 Task: Create a task  Implement a new remote access system for a company's employees , assign it to team member softage.2@softage.net in the project AgileHeart and update the status of the task to  At Risk , set the priority of the task to Medium
Action: Mouse moved to (80, 66)
Screenshot: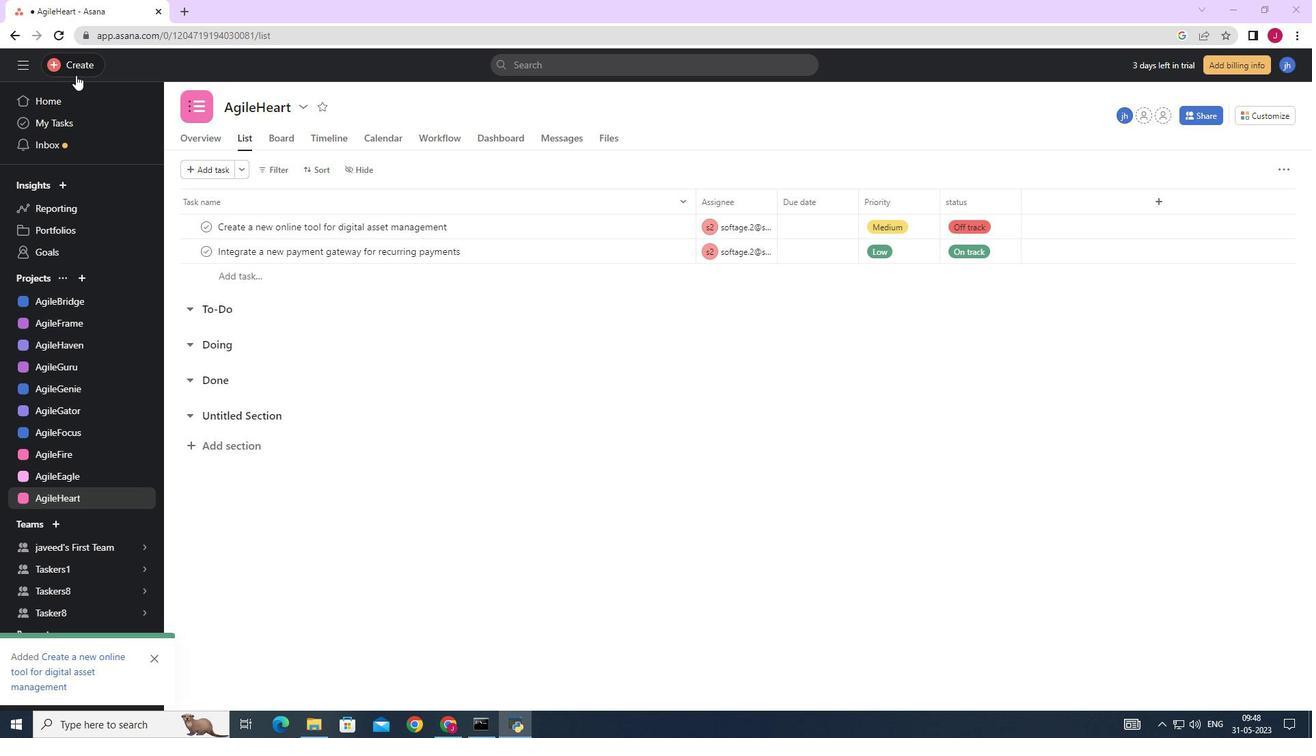 
Action: Mouse pressed left at (80, 66)
Screenshot: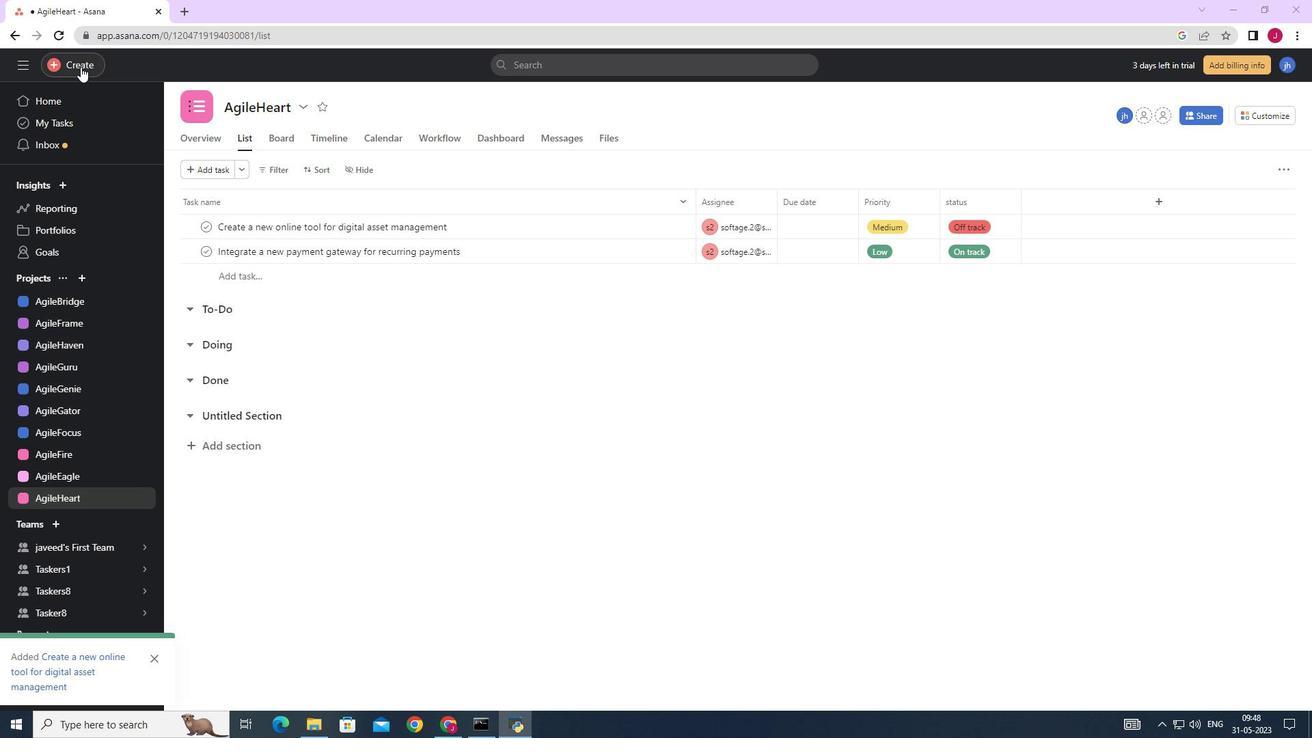 
Action: Mouse moved to (146, 66)
Screenshot: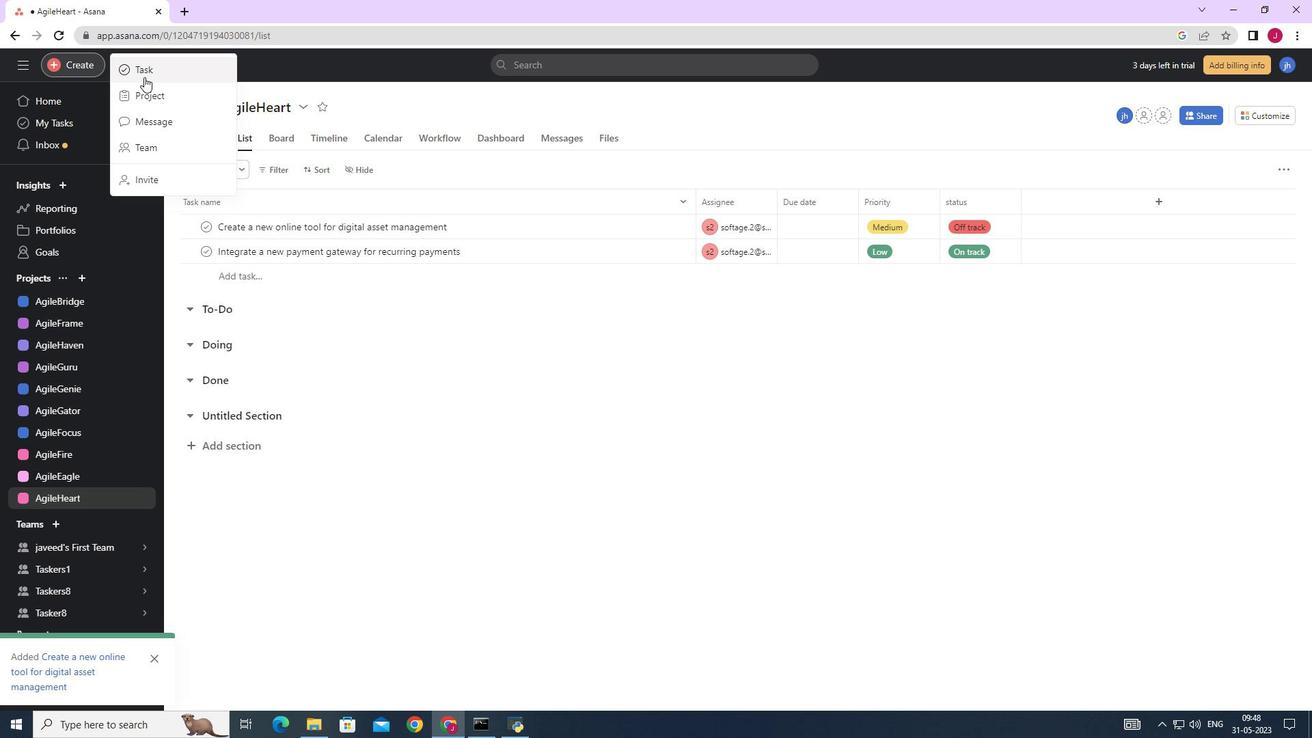 
Action: Mouse pressed left at (146, 66)
Screenshot: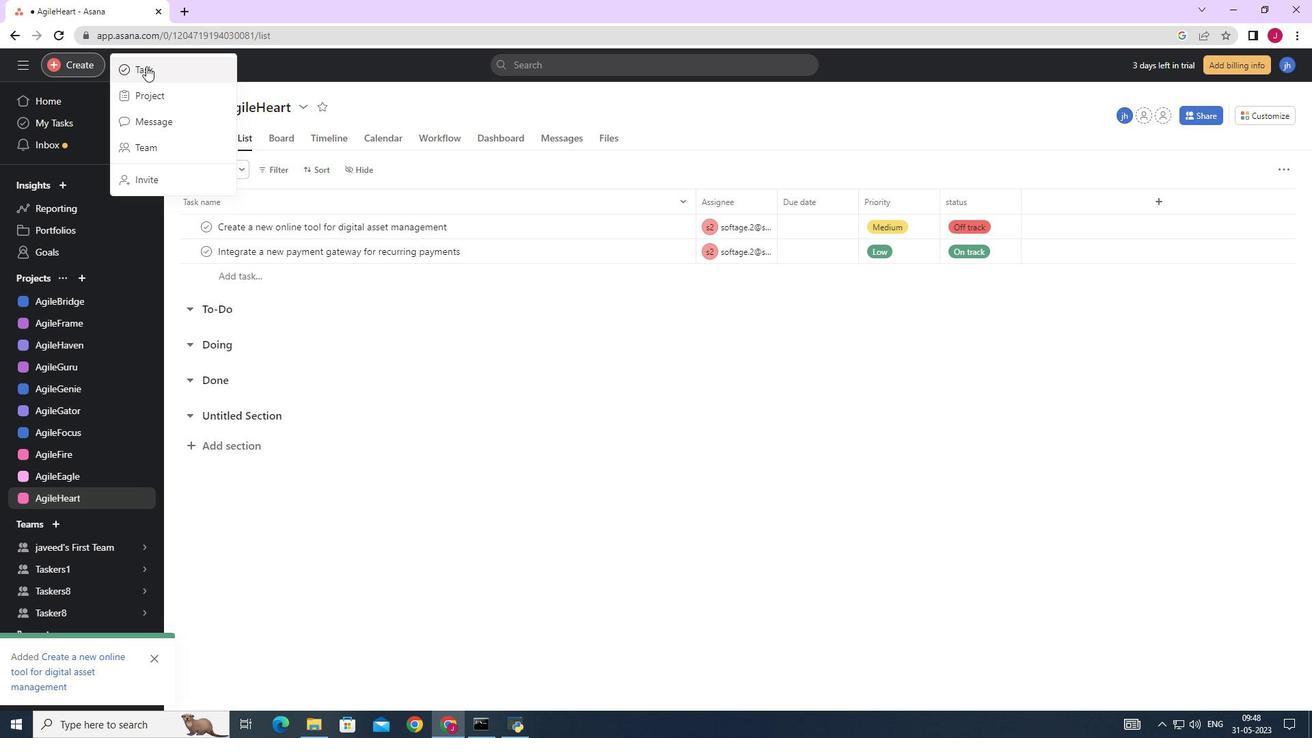 
Action: Mouse moved to (1067, 455)
Screenshot: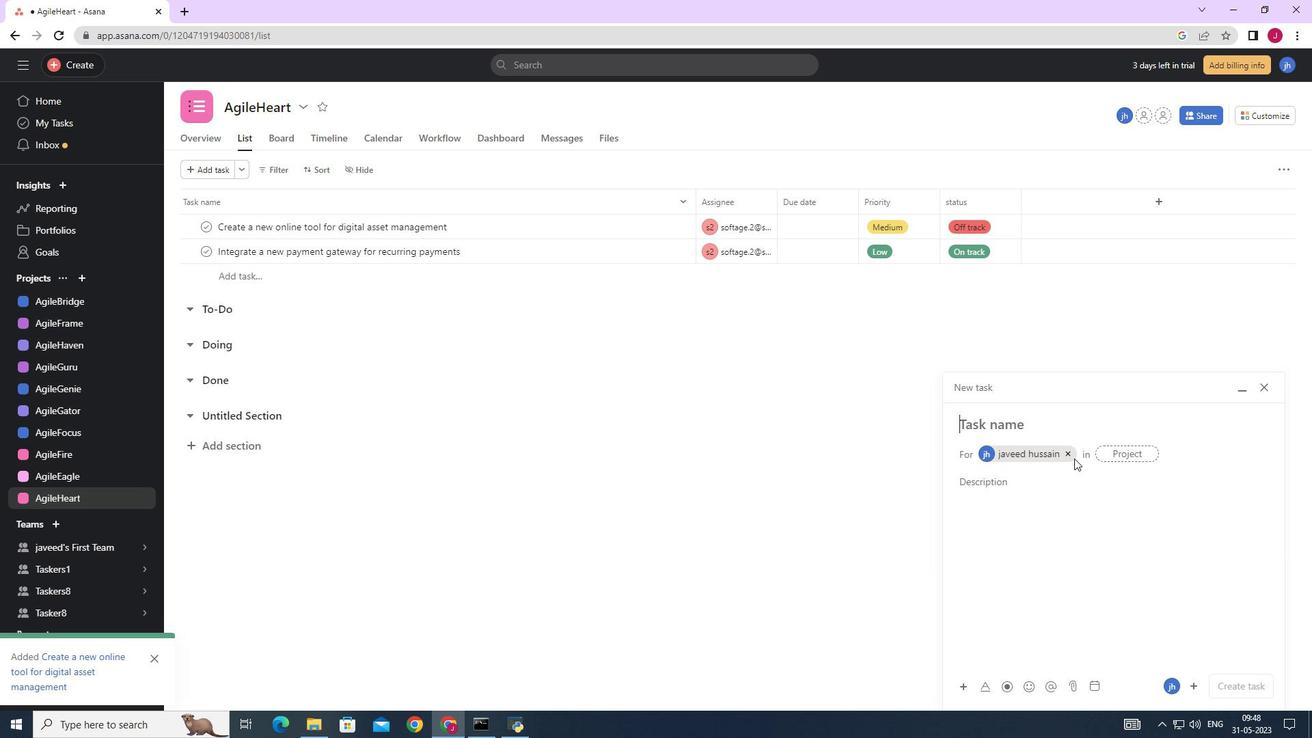 
Action: Mouse pressed left at (1067, 455)
Screenshot: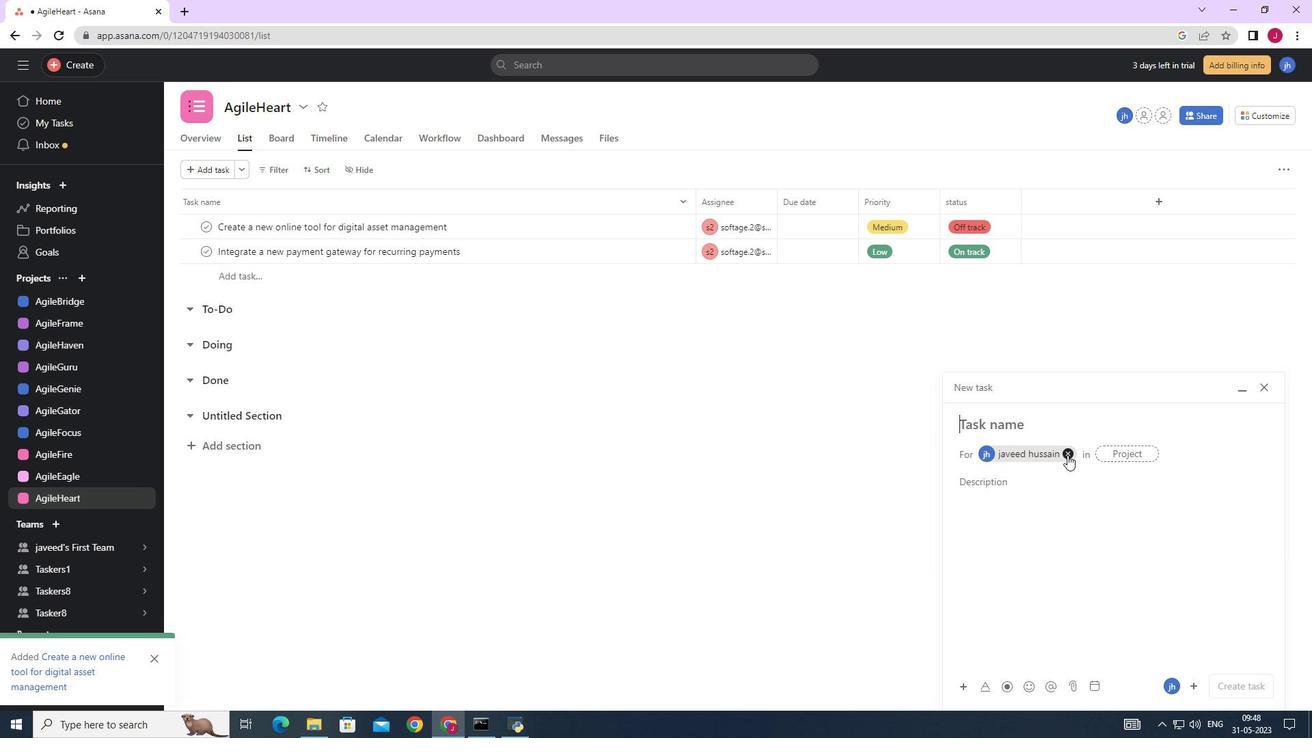 
Action: Mouse moved to (990, 421)
Screenshot: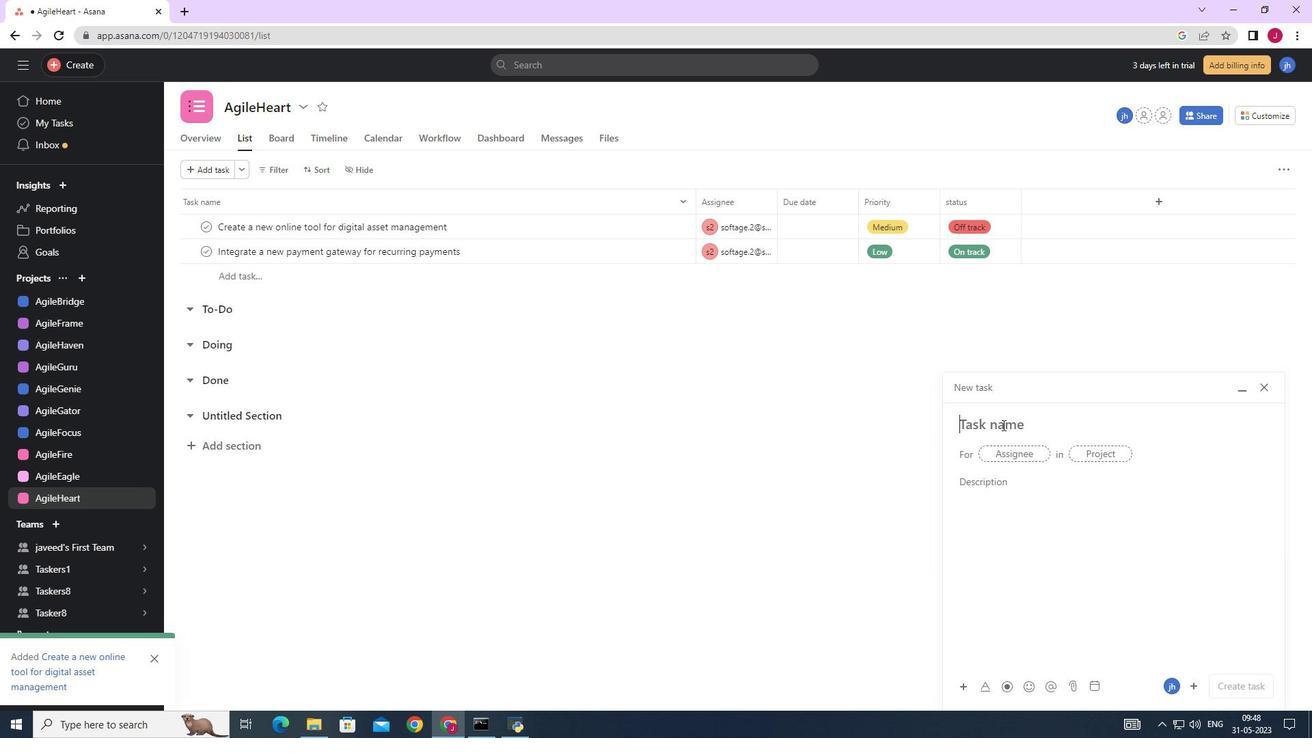 
Action: Key pressed <Key.caps_lock>I<Key.caps_lock>mpl
Screenshot: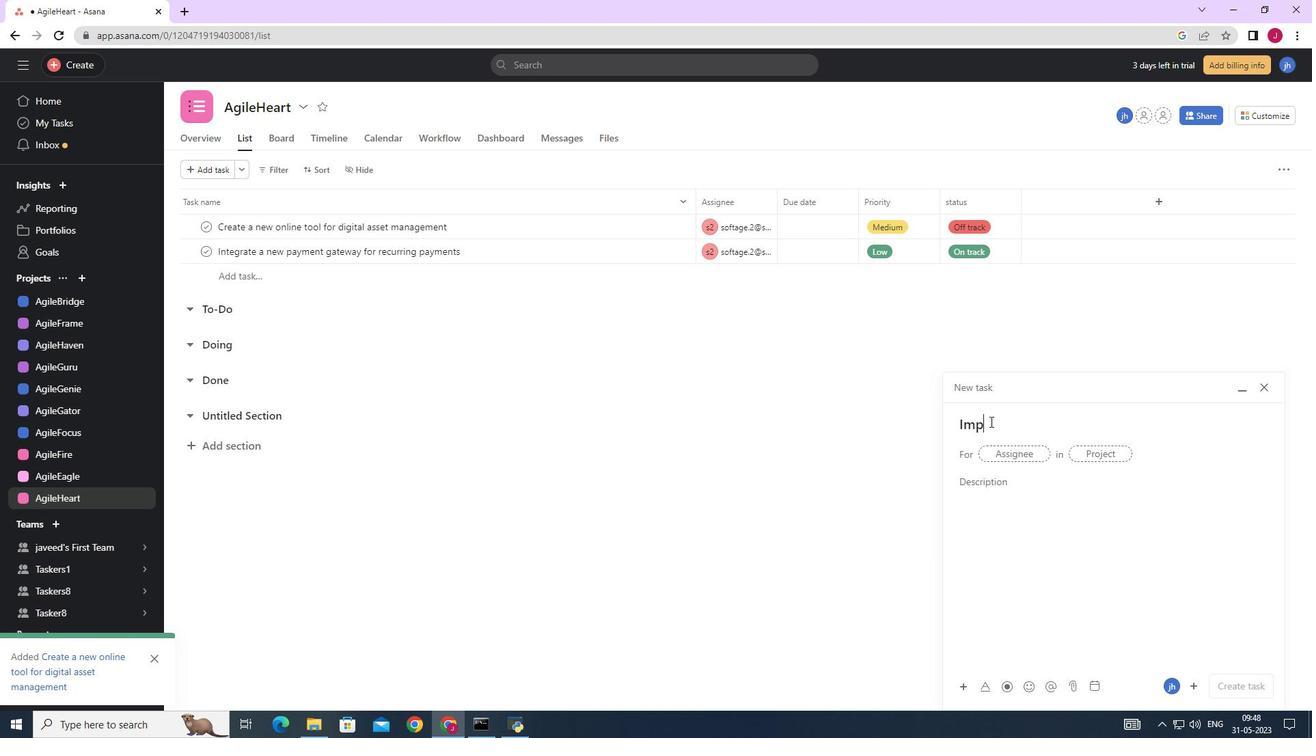 
Action: Mouse moved to (988, 420)
Screenshot: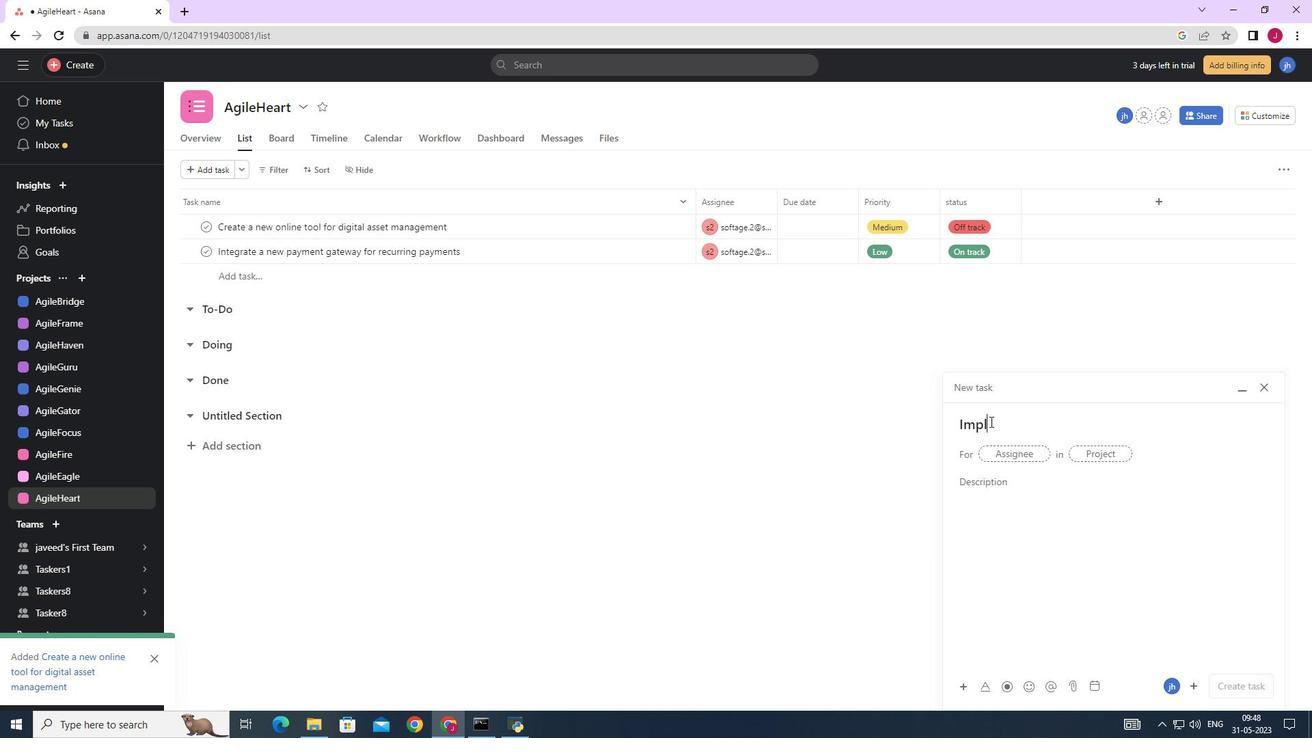 
Action: Key pressed ement<Key.space>a<Key.space>new<Key.space>remote<Key.space>access<Key.space>system<Key.space>for<Key.space>
Screenshot: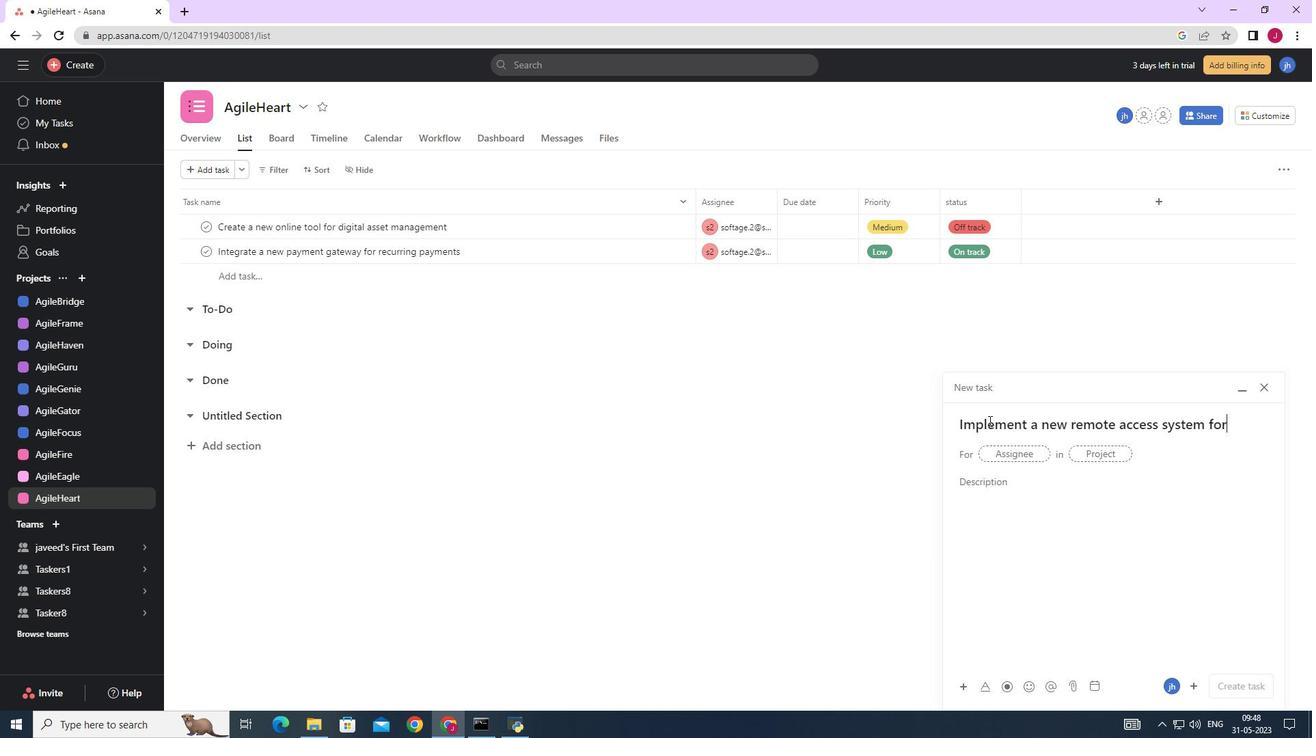 
Action: Mouse moved to (988, 420)
Screenshot: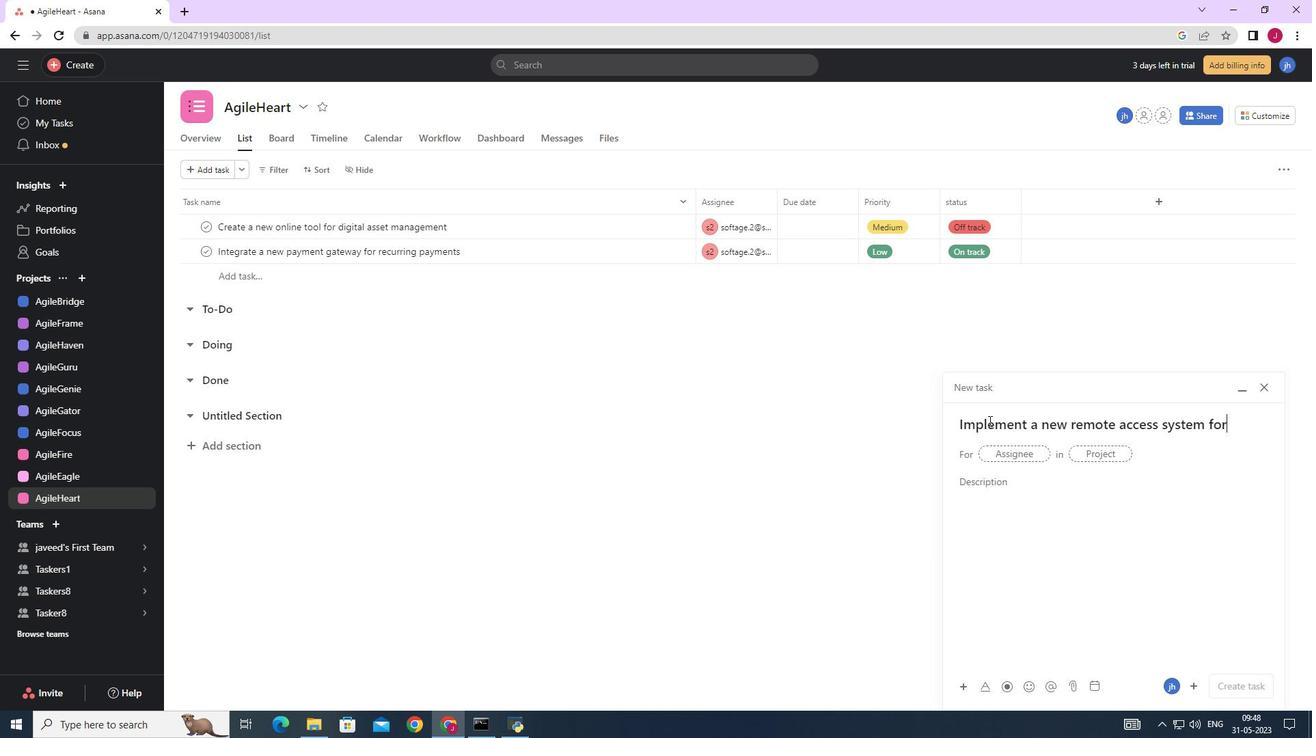 
Action: Key pressed a<Key.space>companys<Key.space>employees
Screenshot: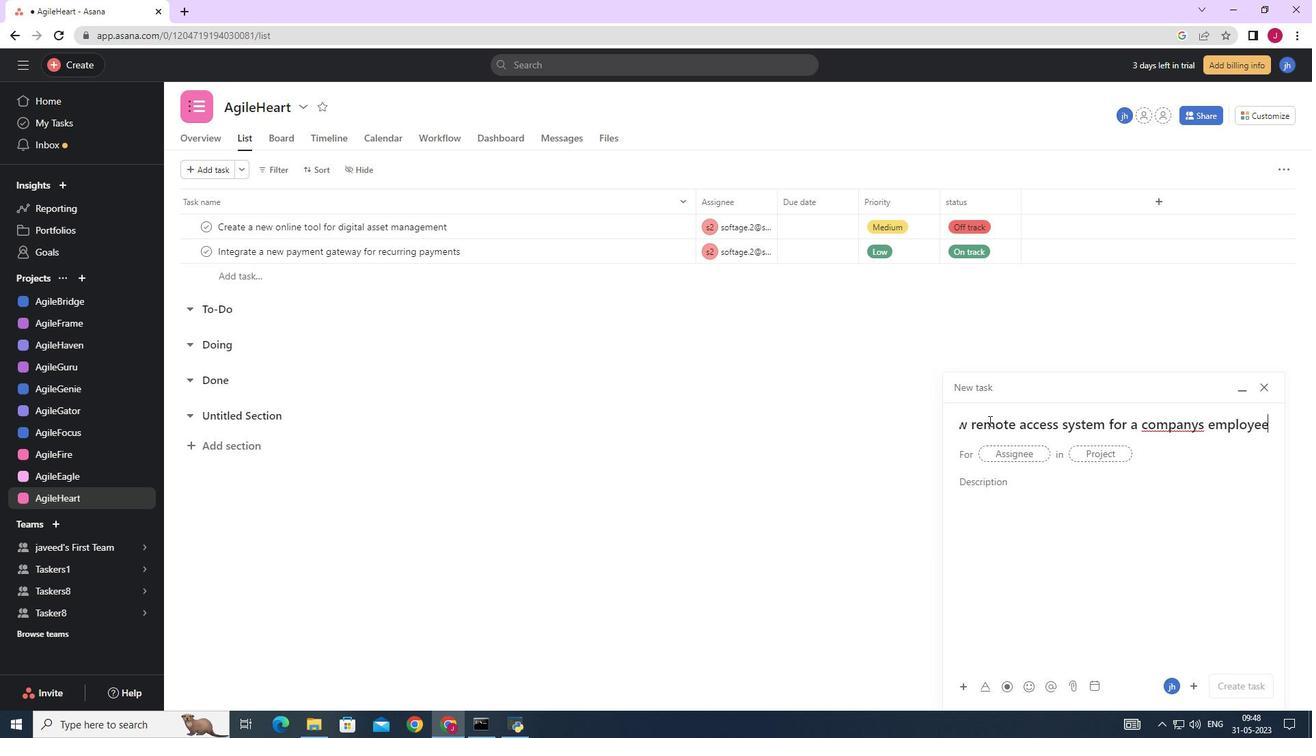 
Action: Mouse moved to (1151, 425)
Screenshot: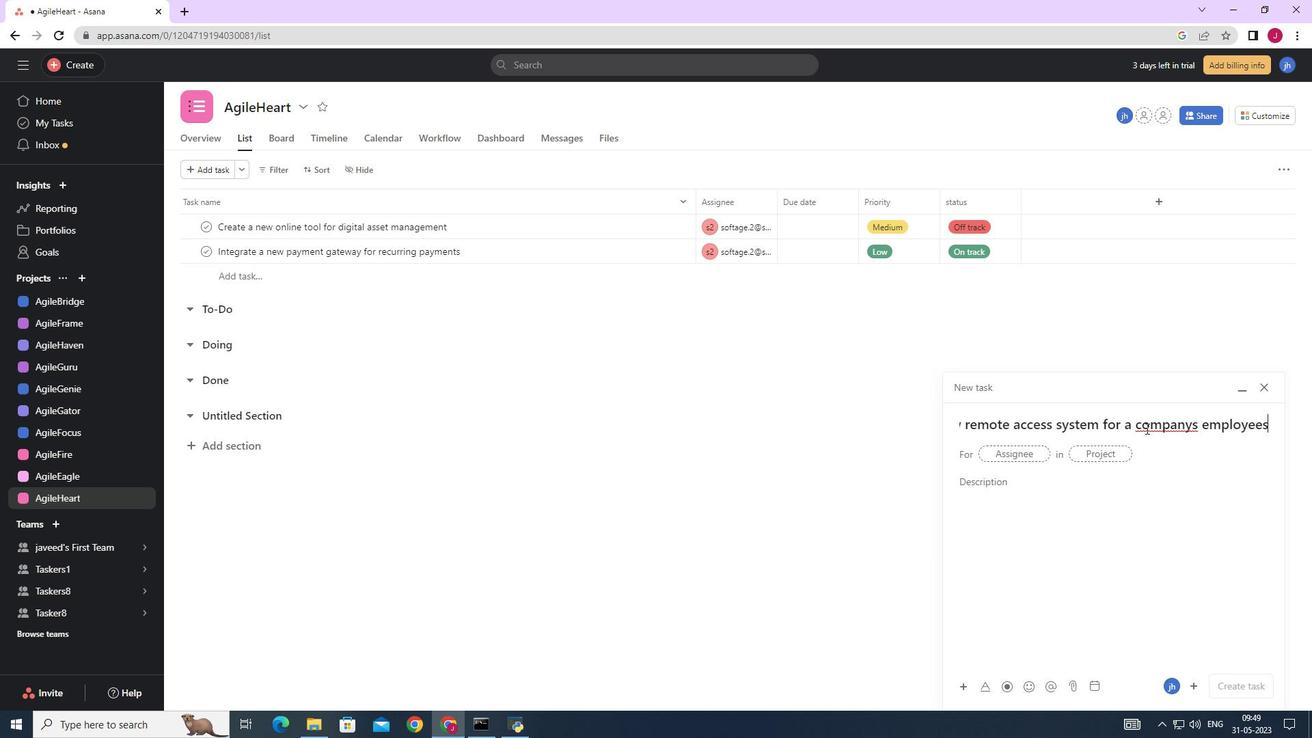 
Action: Mouse pressed right at (1151, 425)
Screenshot: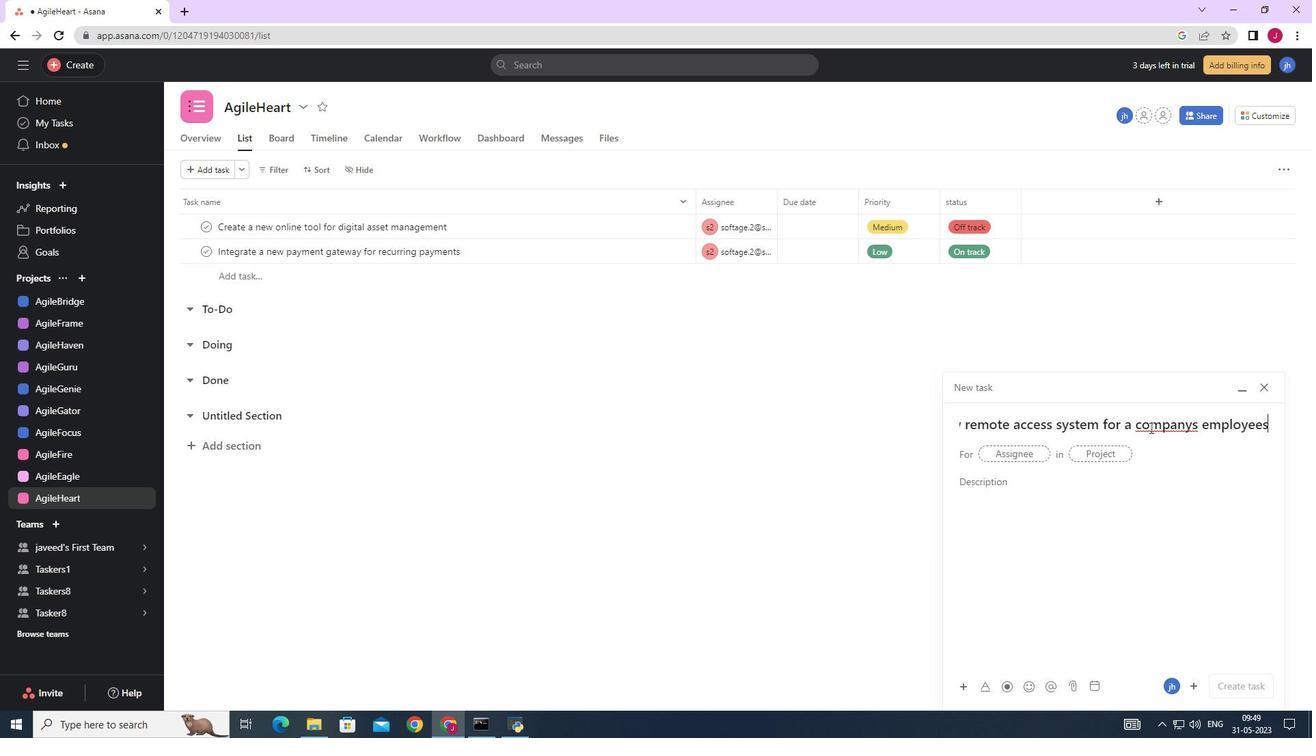 
Action: Mouse moved to (1169, 435)
Screenshot: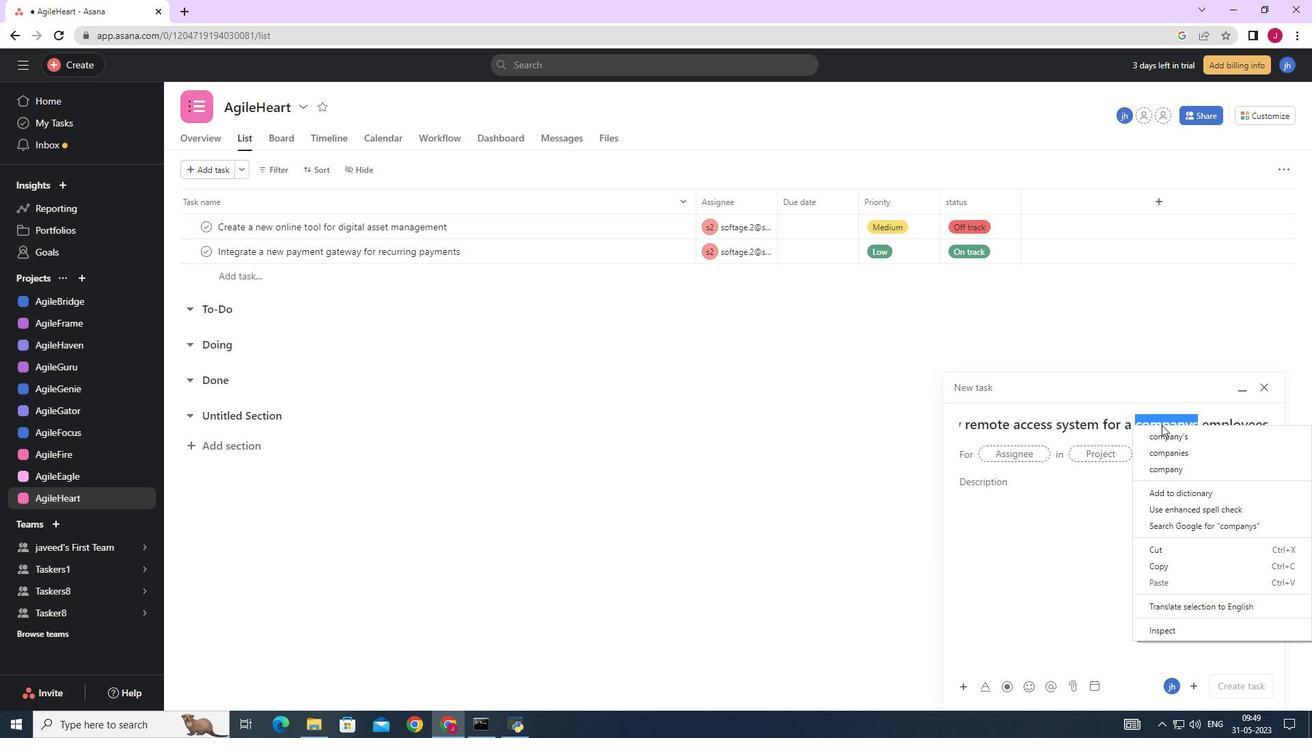 
Action: Mouse pressed left at (1169, 435)
Screenshot: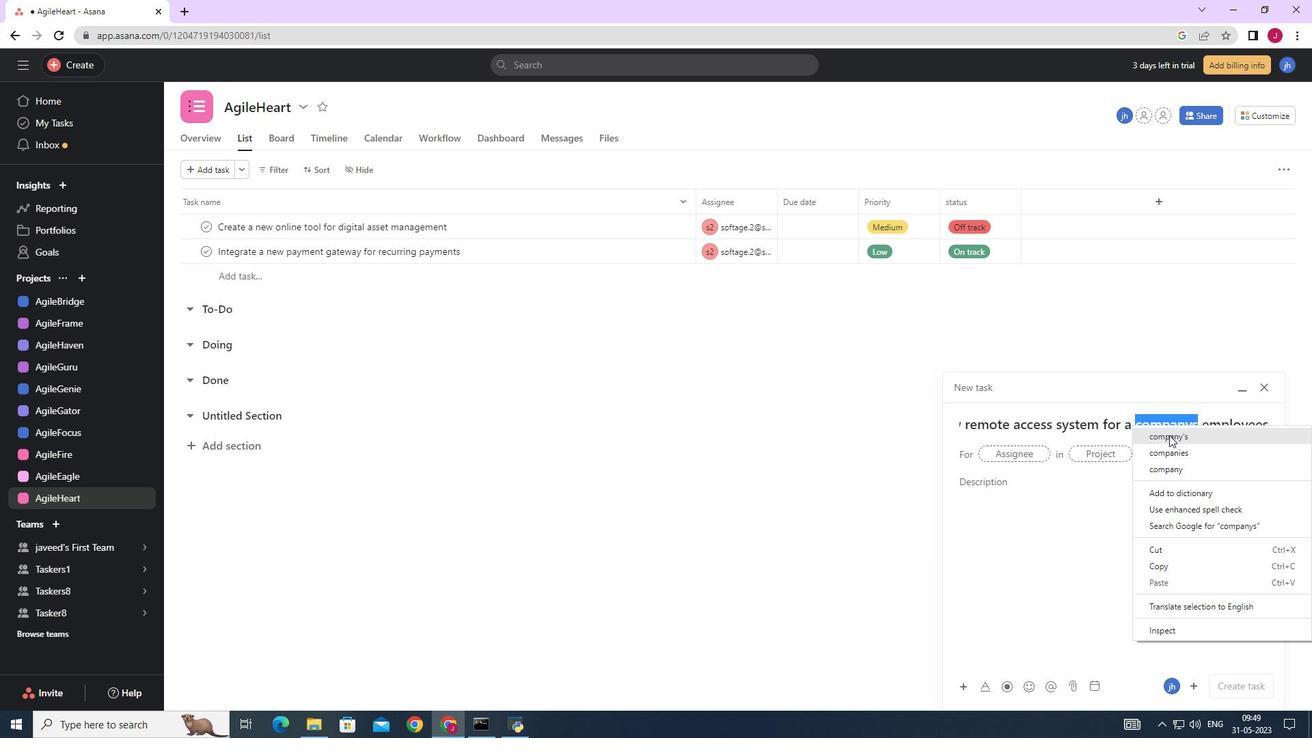 
Action: Mouse moved to (1010, 455)
Screenshot: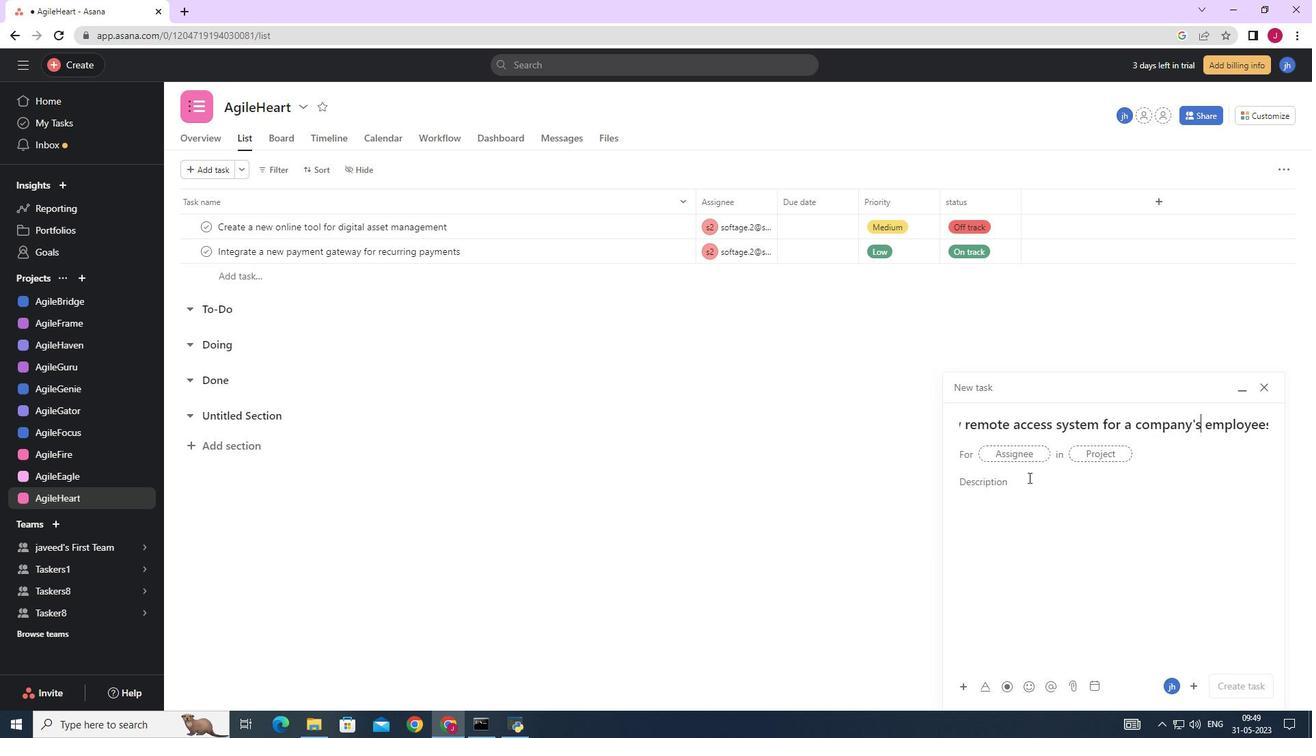 
Action: Mouse pressed left at (1010, 455)
Screenshot: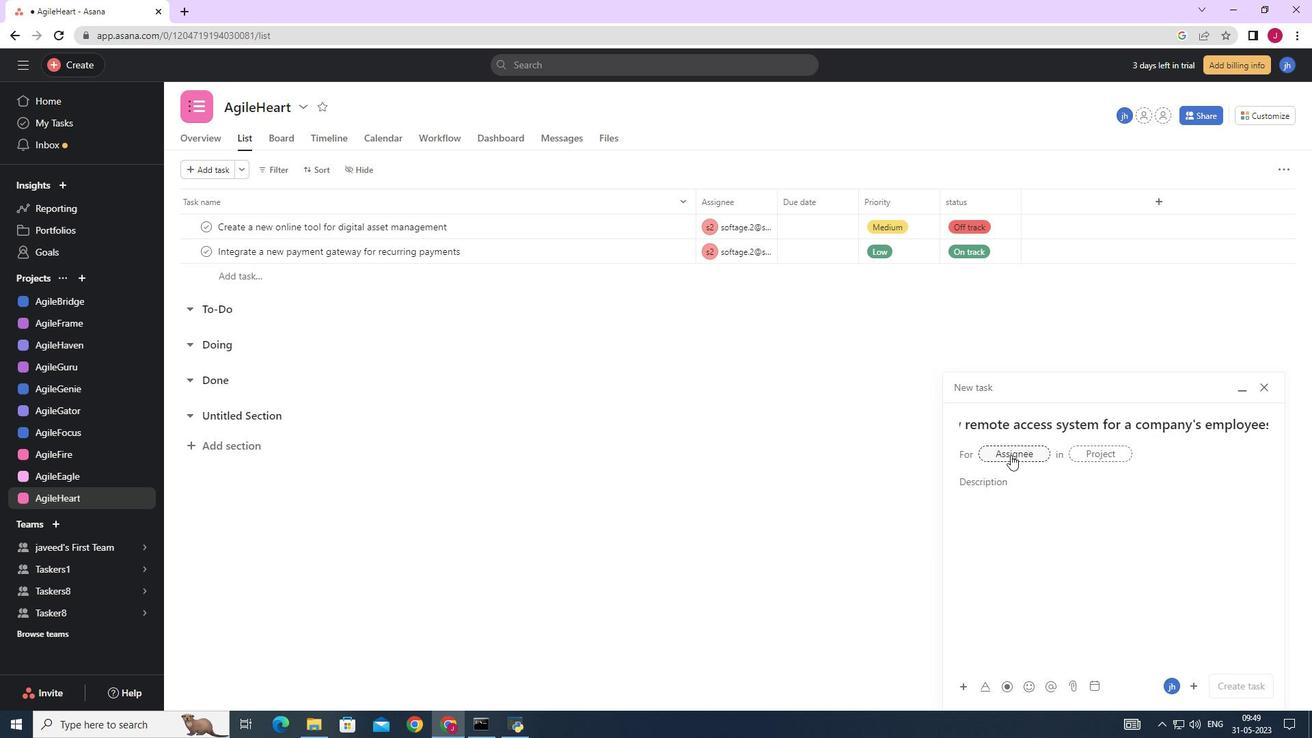 
Action: Key pressed sog<Key.backspace>ftage.2
Screenshot: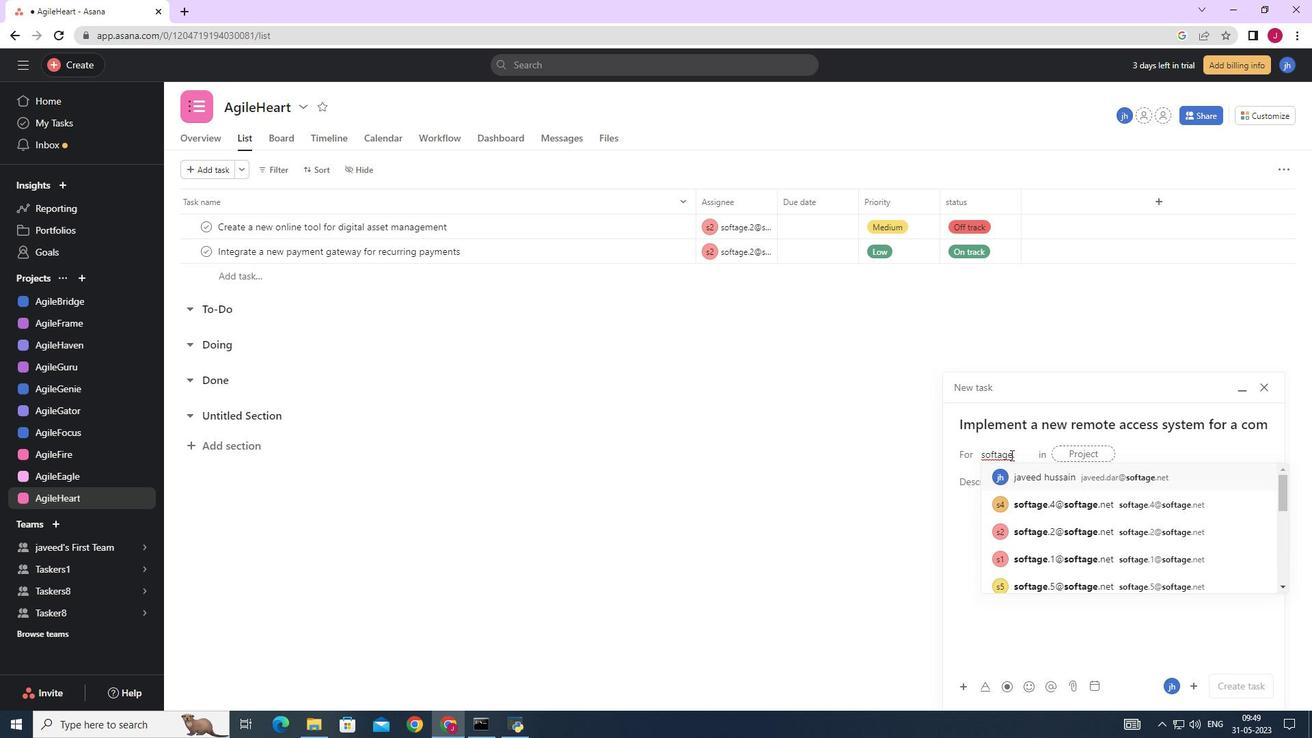 
Action: Mouse moved to (1025, 474)
Screenshot: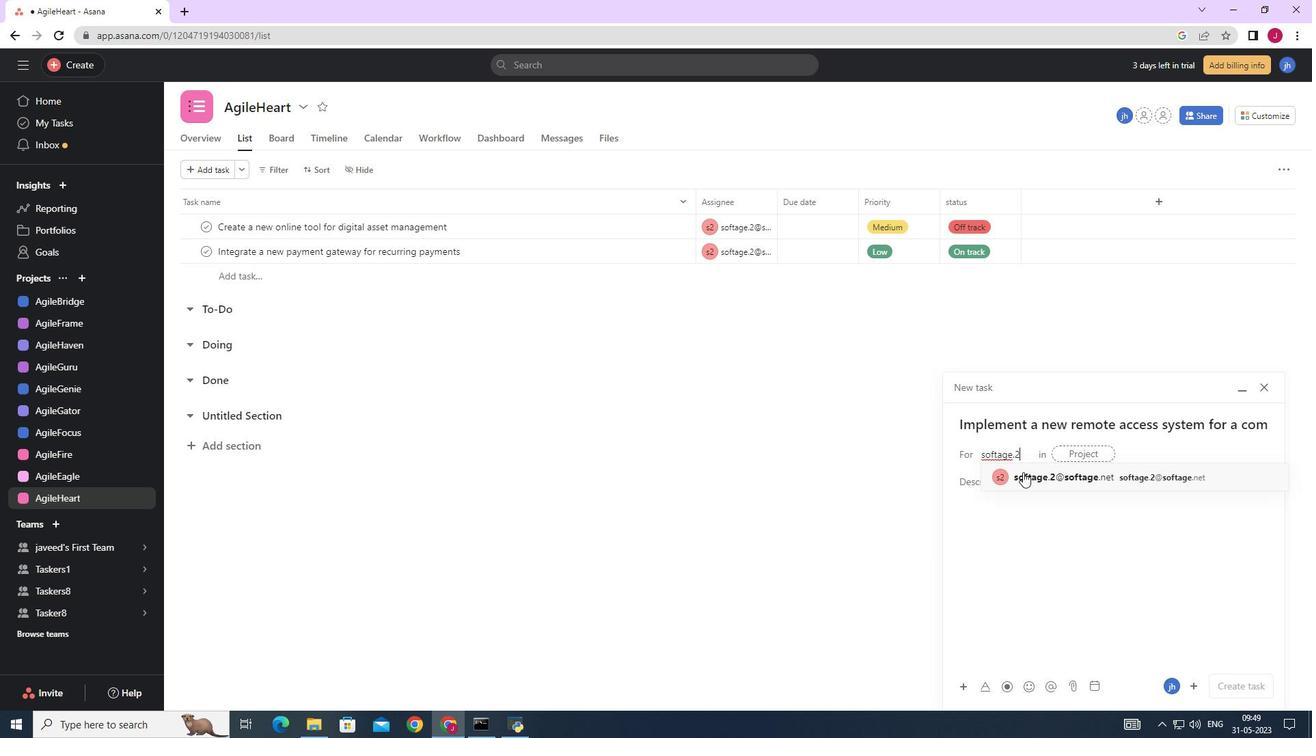 
Action: Mouse pressed left at (1025, 474)
Screenshot: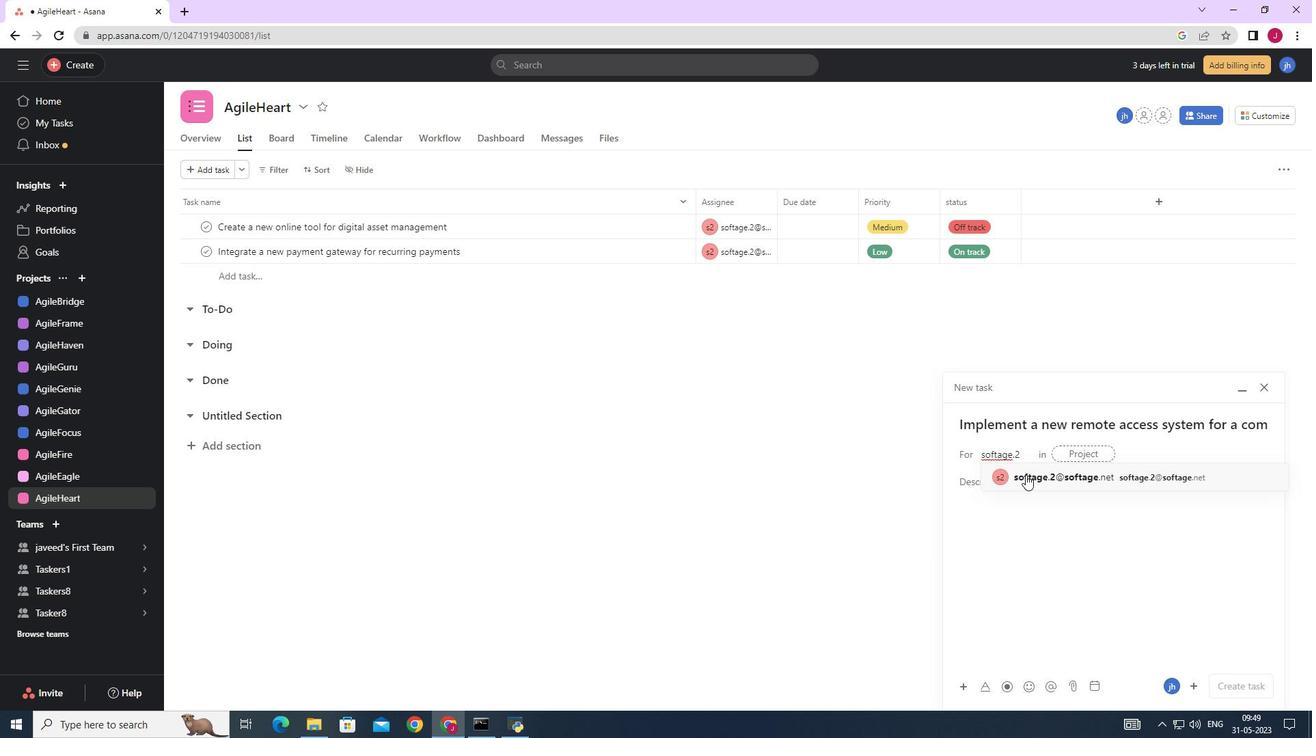 
Action: Mouse moved to (854, 476)
Screenshot: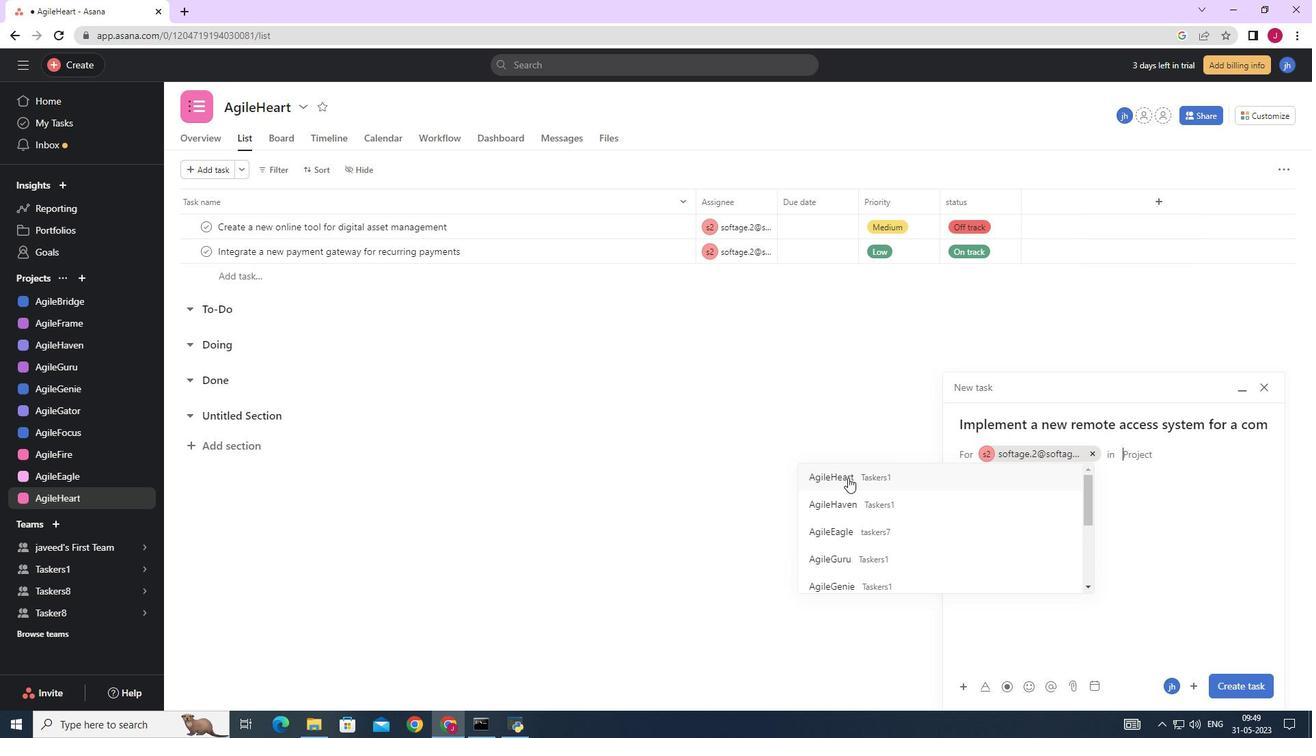 
Action: Mouse pressed left at (854, 476)
Screenshot: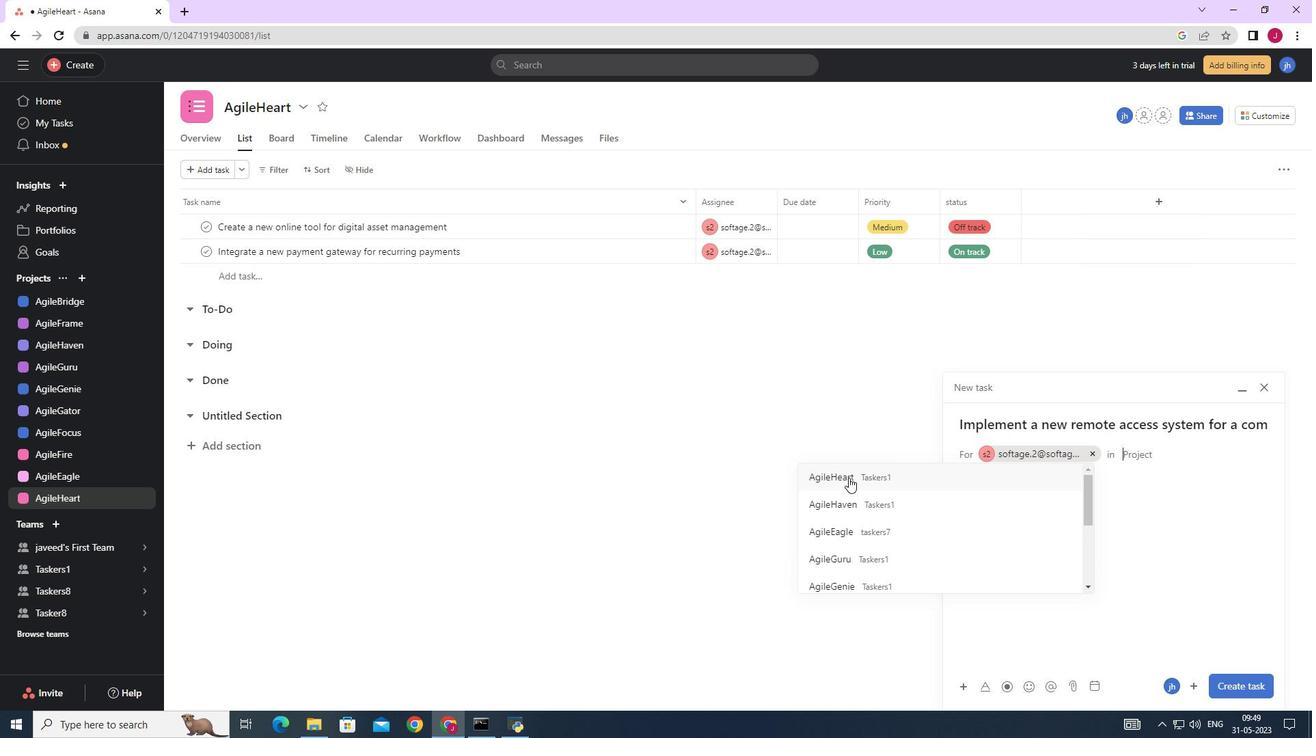 
Action: Mouse moved to (1027, 485)
Screenshot: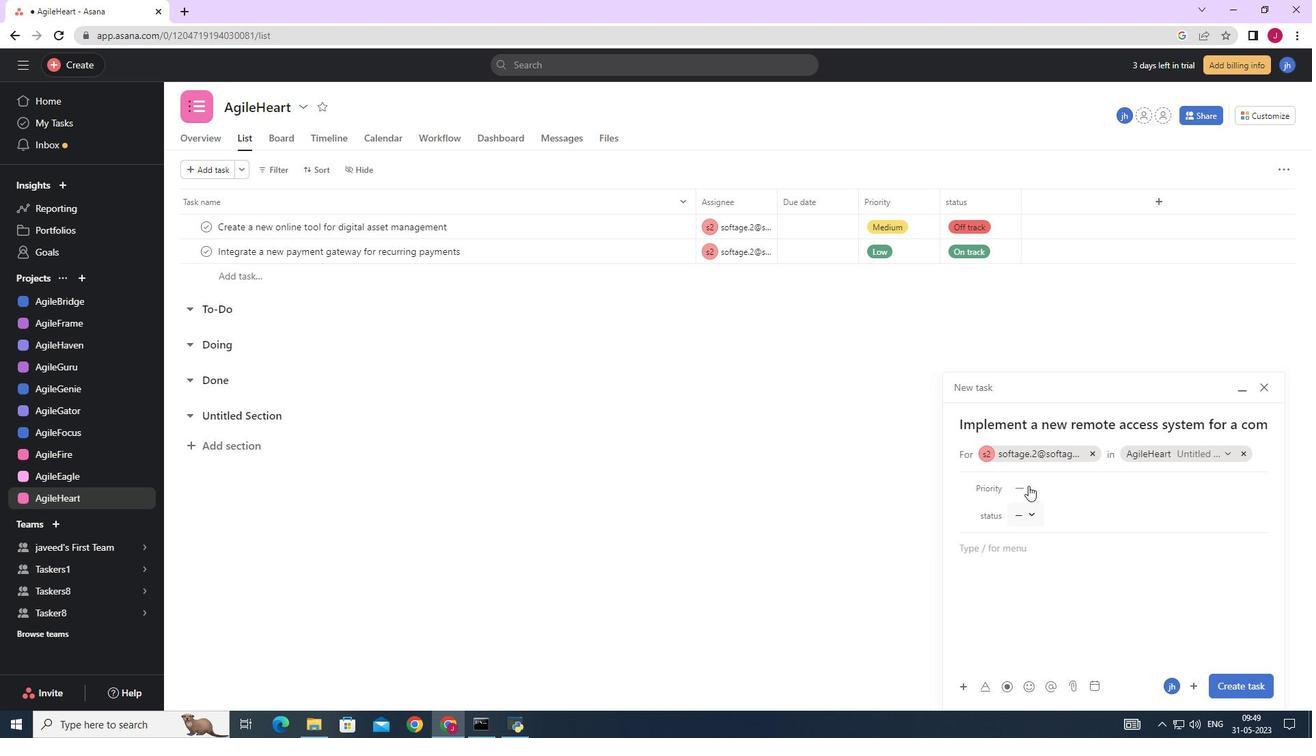 
Action: Mouse pressed left at (1027, 485)
Screenshot: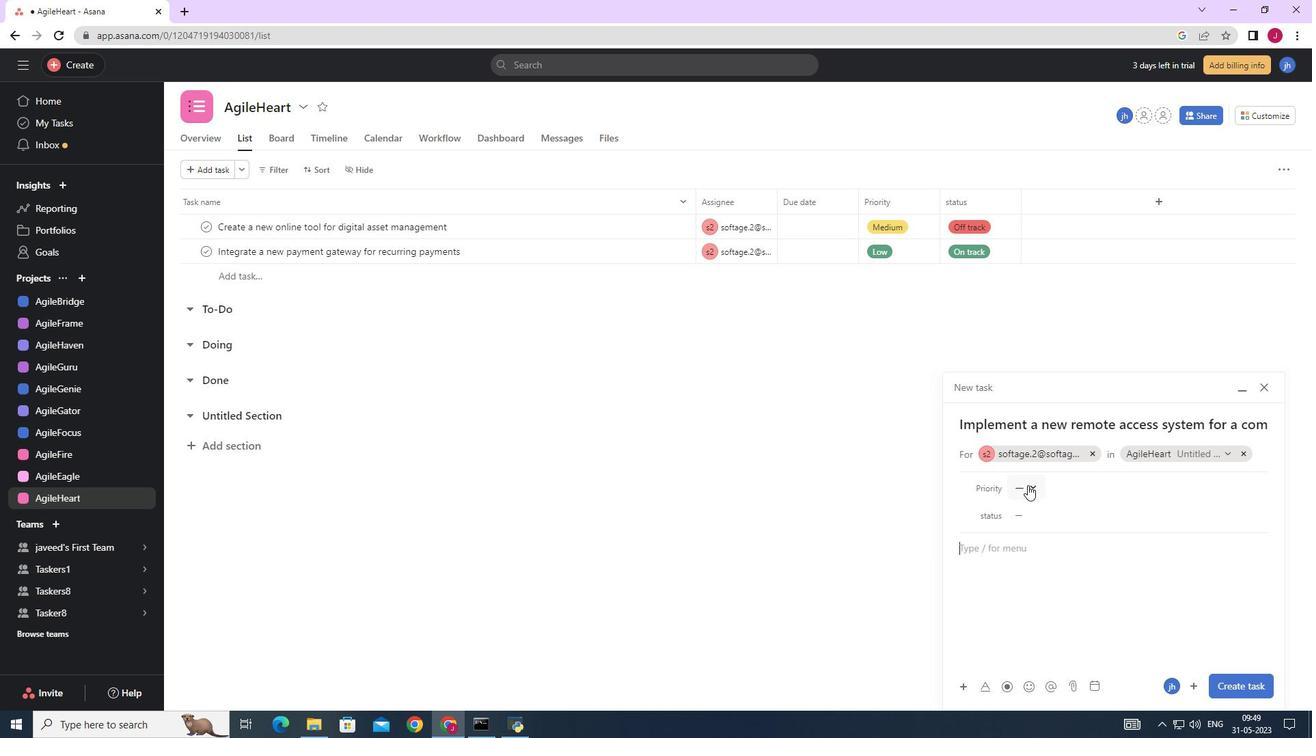 
Action: Mouse moved to (1063, 558)
Screenshot: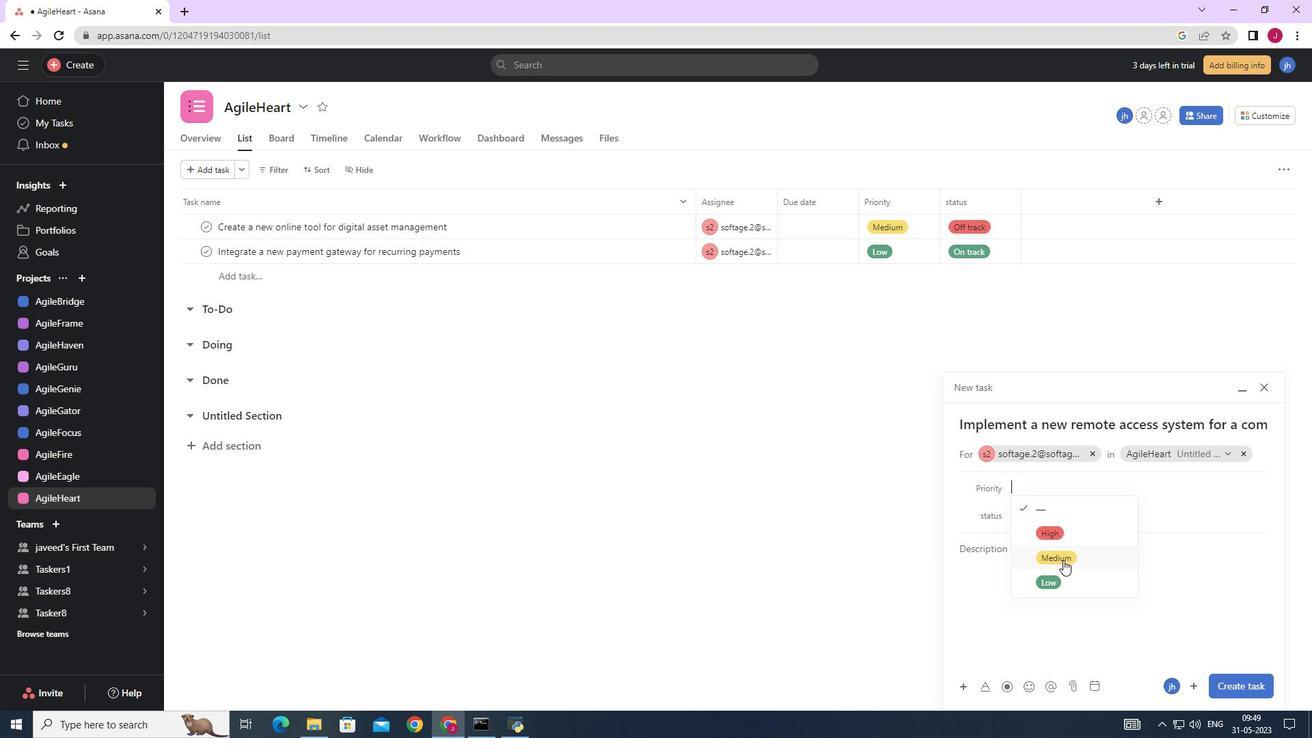 
Action: Mouse pressed left at (1063, 558)
Screenshot: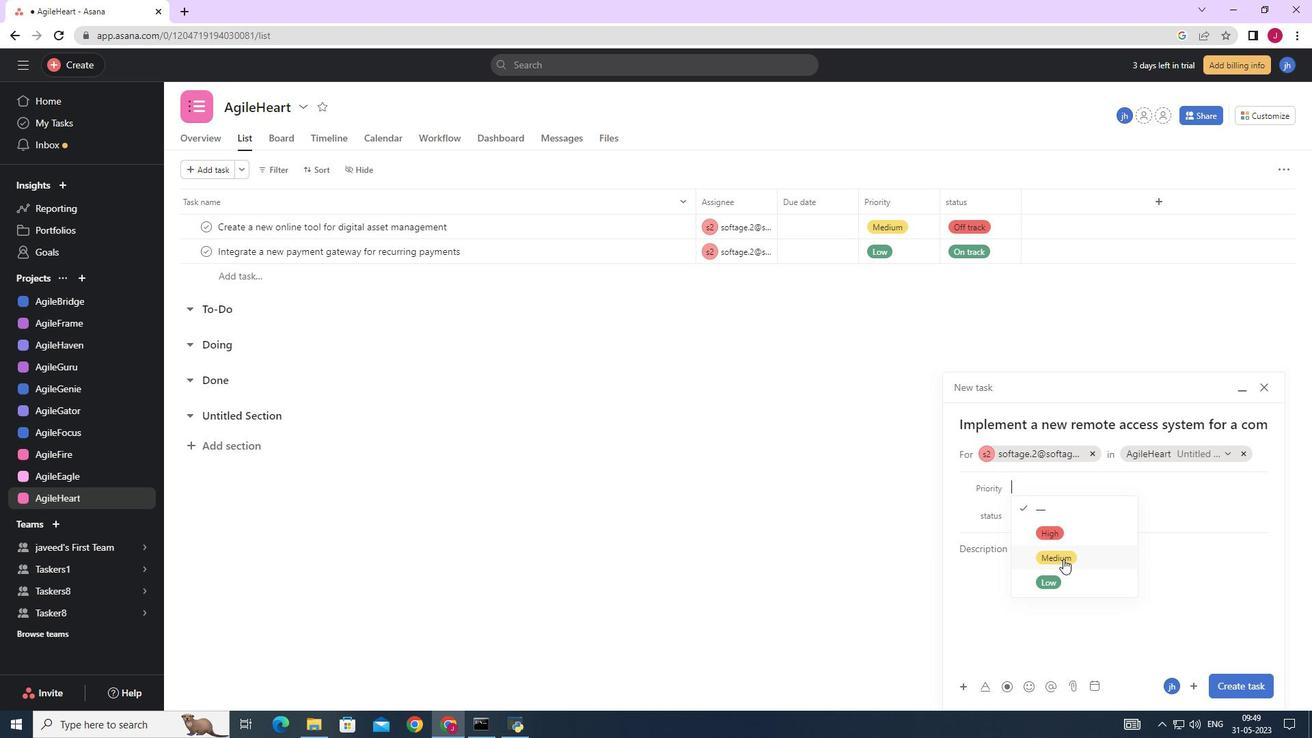 
Action: Mouse moved to (1019, 515)
Screenshot: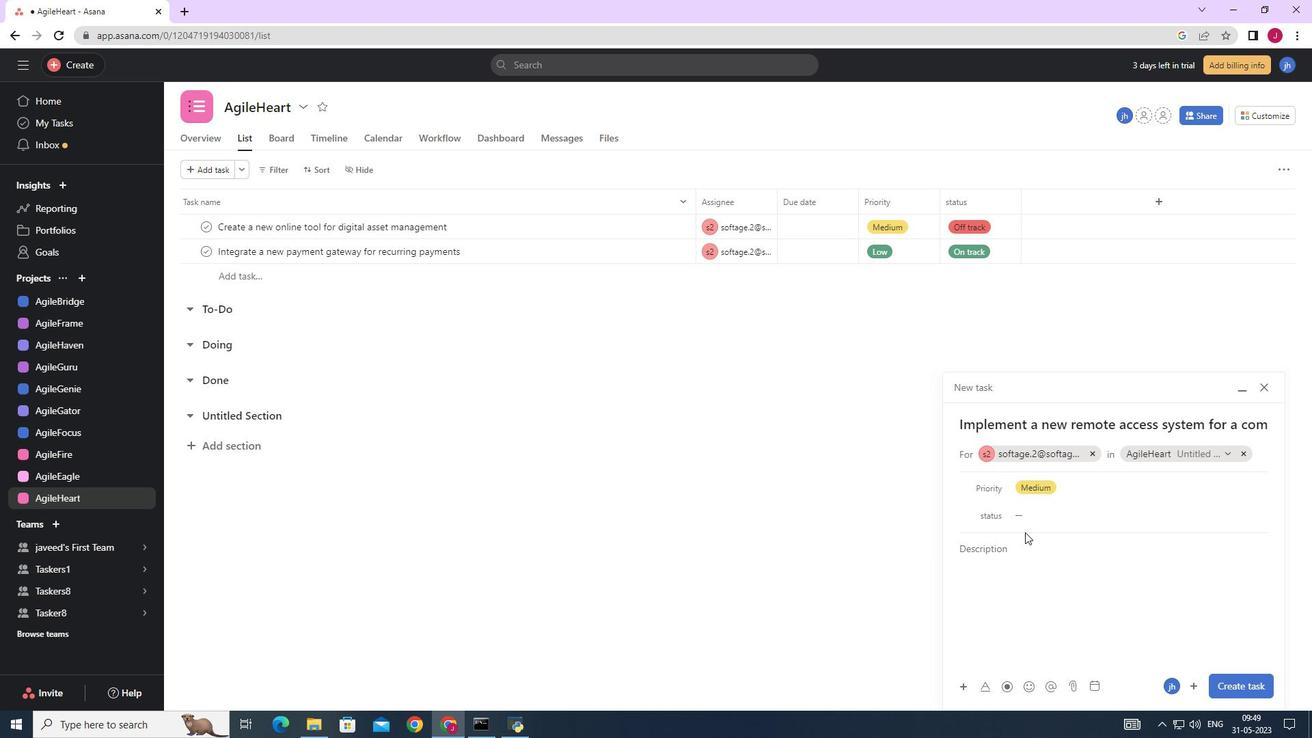 
Action: Mouse pressed left at (1019, 515)
Screenshot: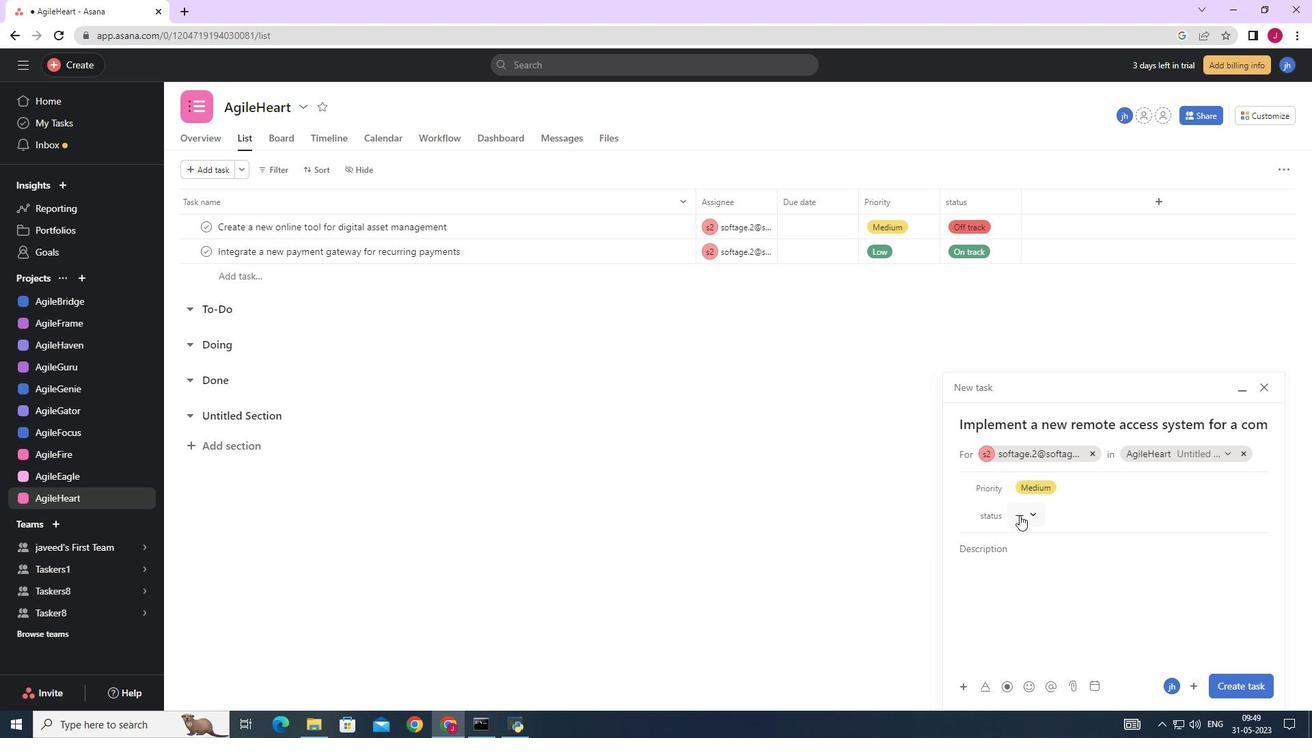 
Action: Mouse moved to (1059, 606)
Screenshot: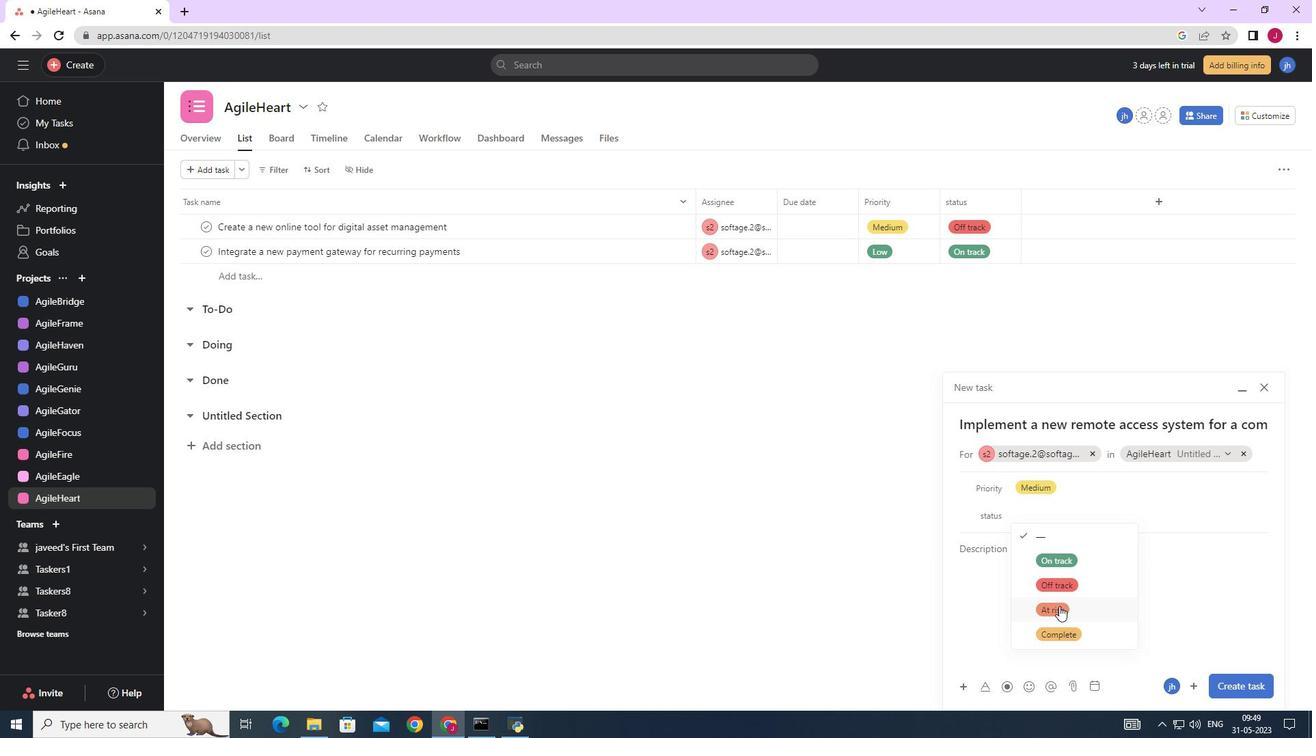 
Action: Mouse pressed left at (1059, 606)
Screenshot: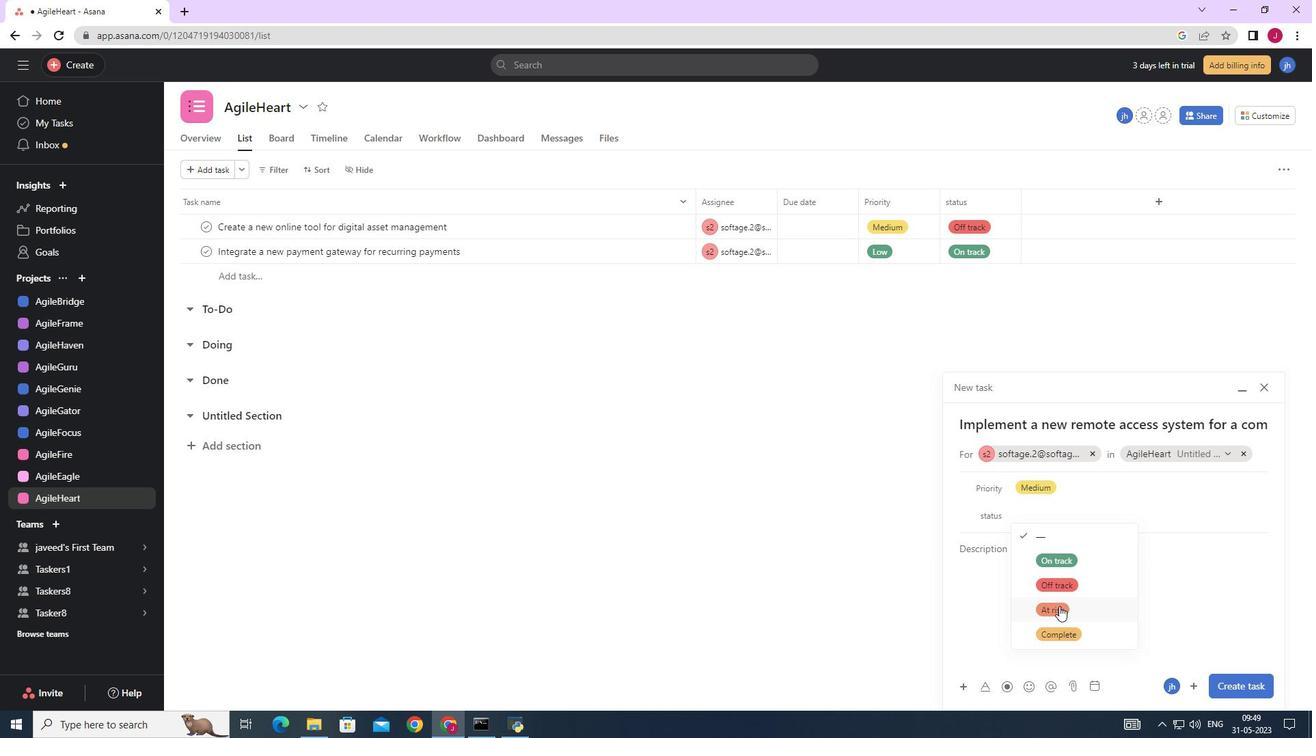 
Action: Mouse moved to (1240, 688)
Screenshot: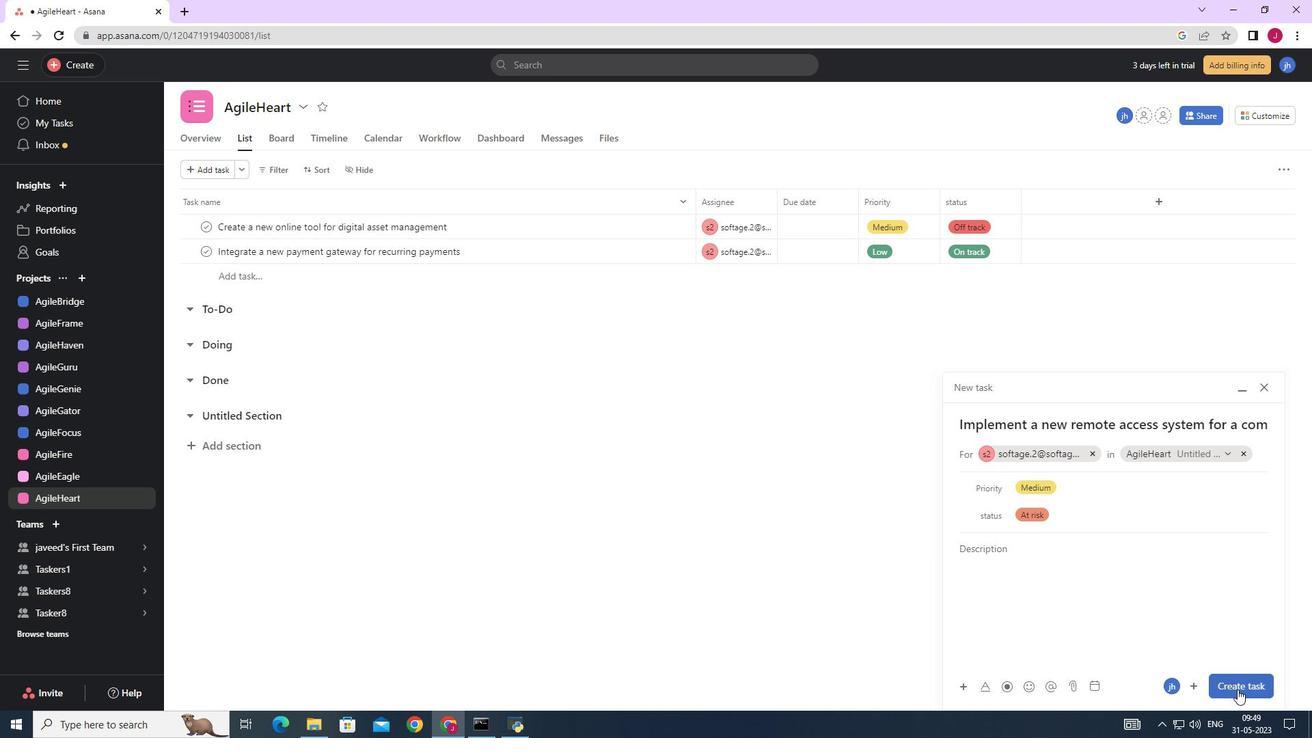 
Action: Mouse pressed left at (1240, 688)
Screenshot: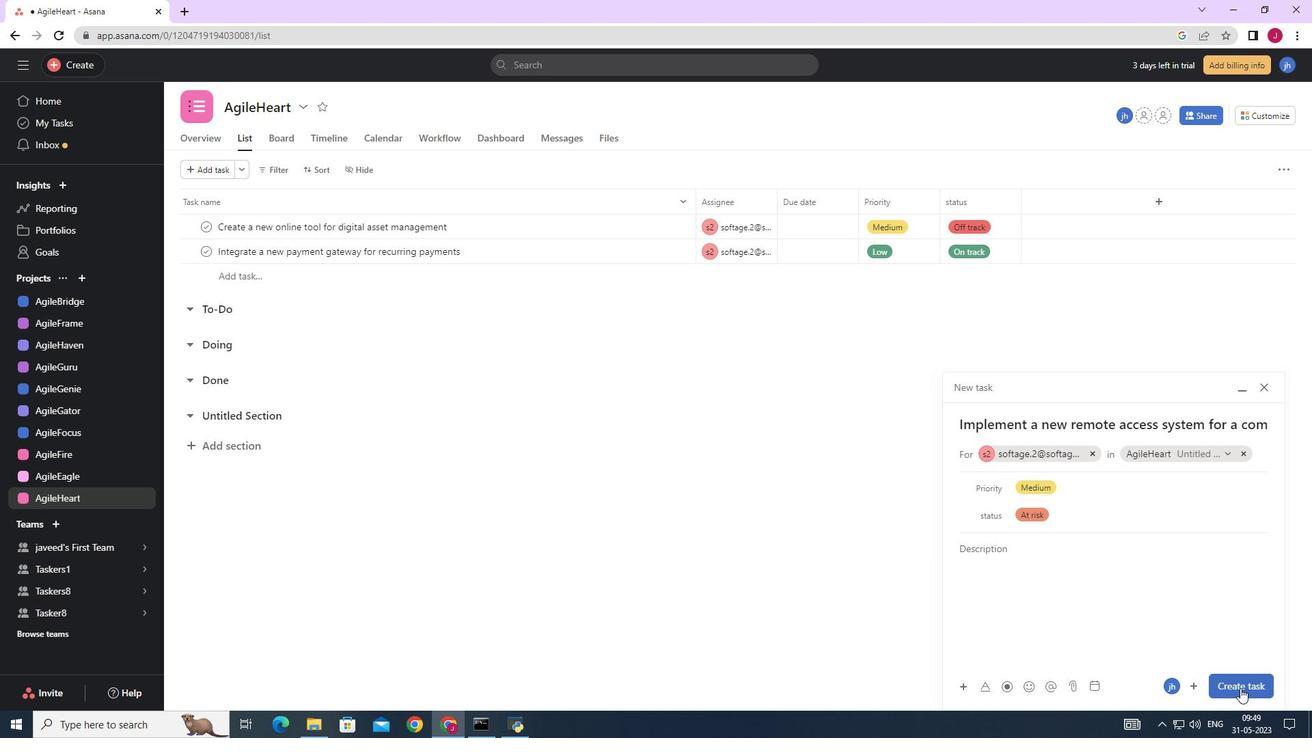 
Action: Mouse moved to (1005, 604)
Screenshot: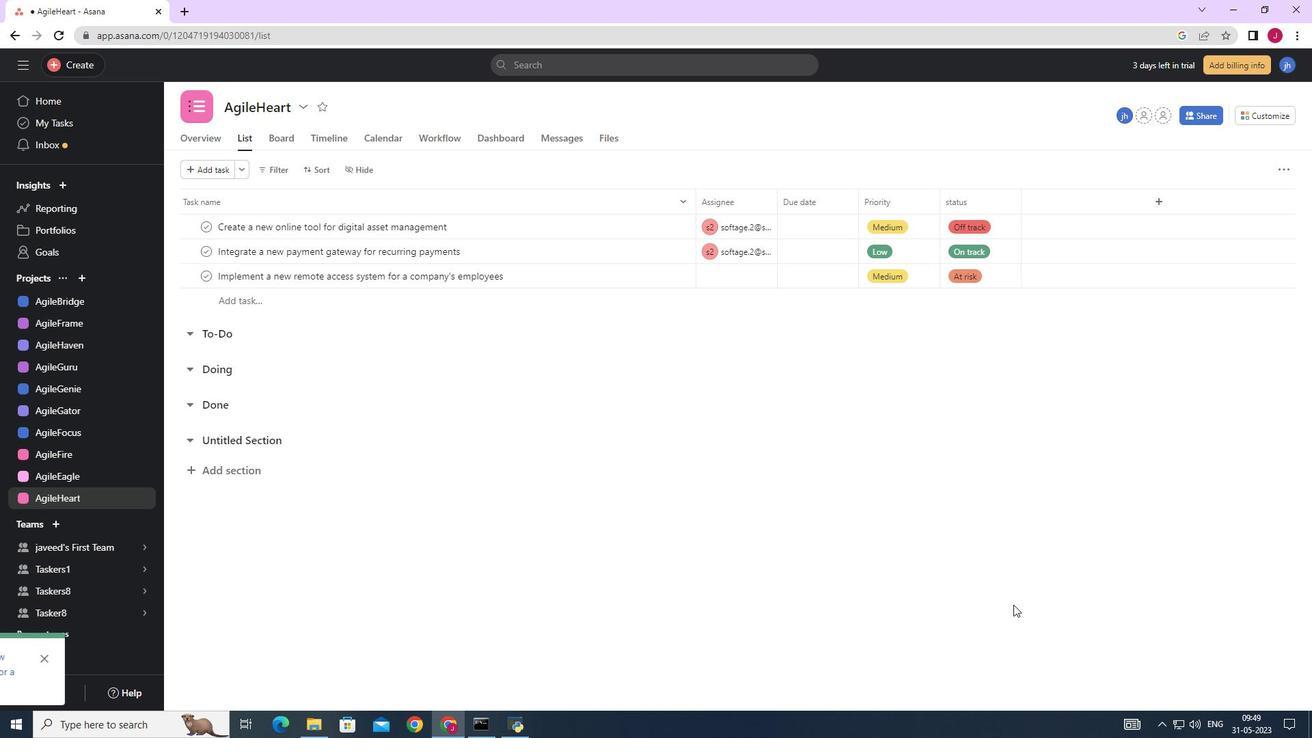 
